 Task: Display the standings of the 2022 Victory Lane Racing NASCAR Cup Series for the race "Ambetter 301" on the track "New Hampshire".
Action: Mouse moved to (244, 512)
Screenshot: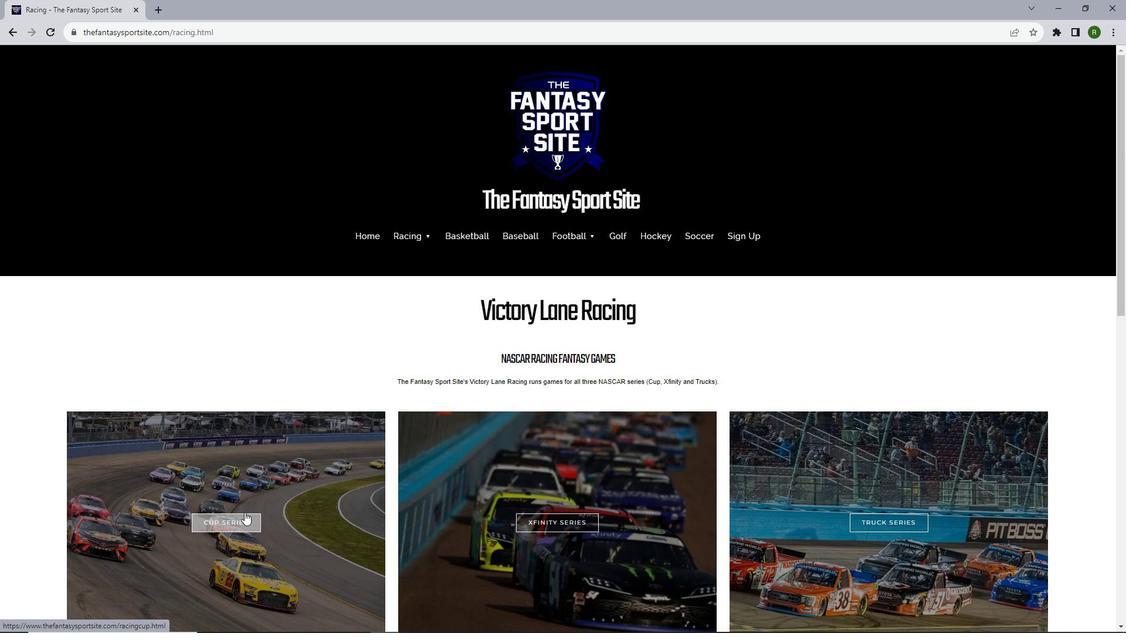 
Action: Mouse pressed left at (244, 512)
Screenshot: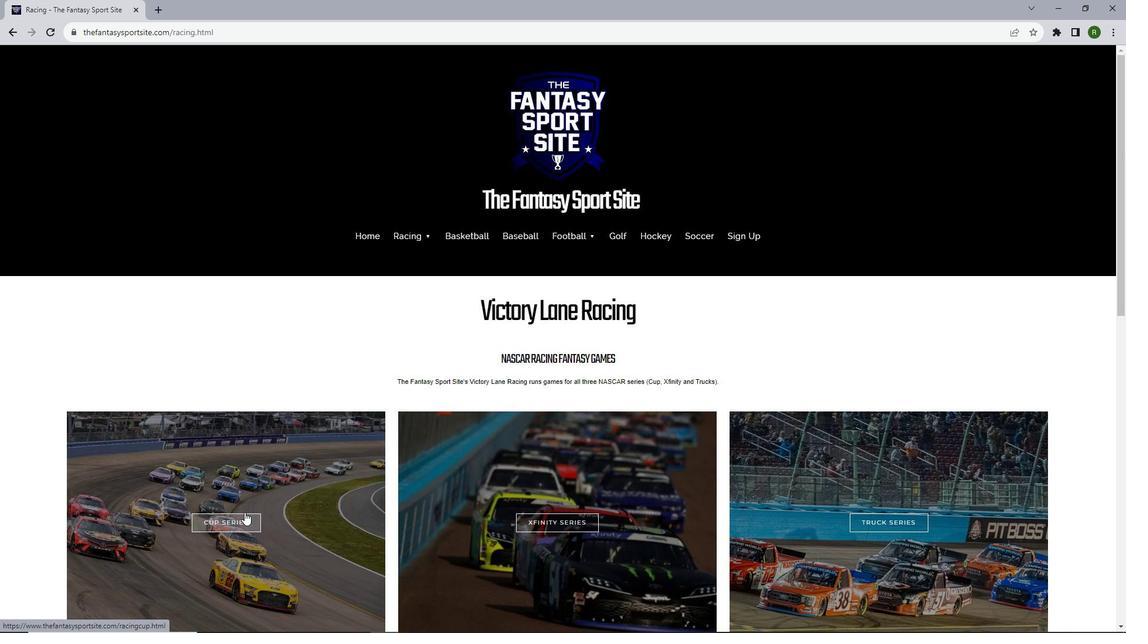 
Action: Mouse moved to (444, 499)
Screenshot: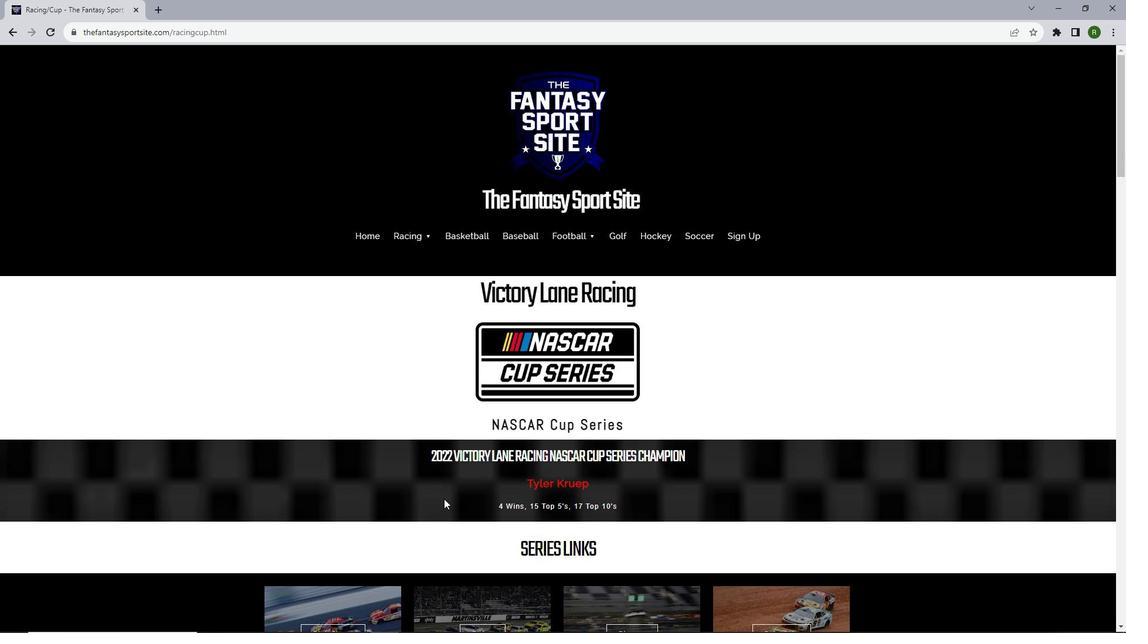 
Action: Mouse scrolled (444, 498) with delta (0, 0)
Screenshot: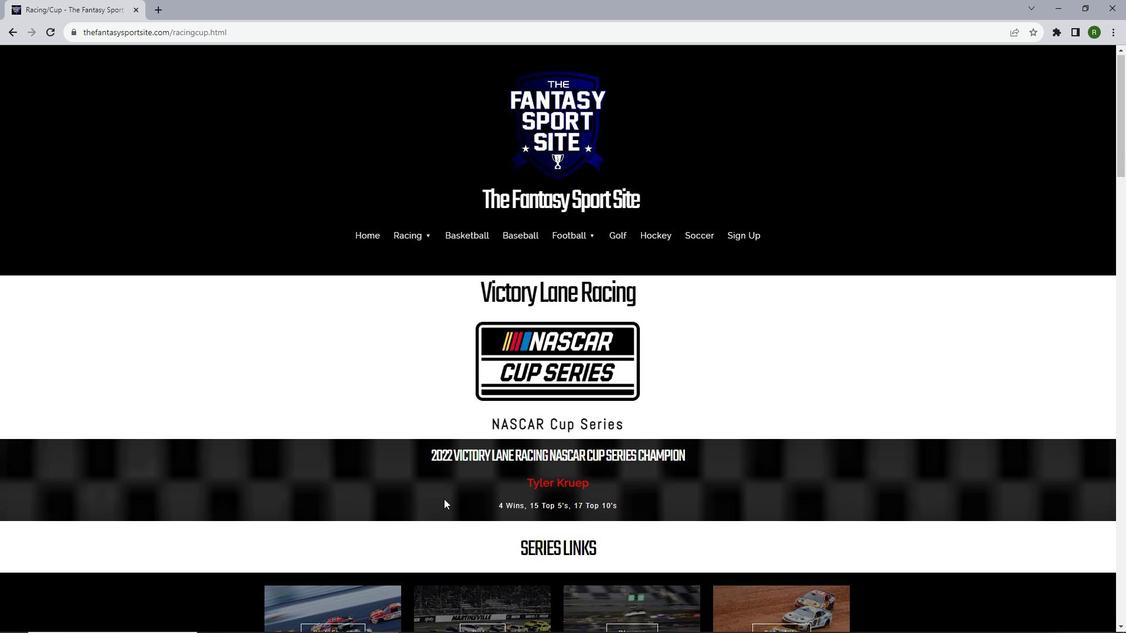 
Action: Mouse scrolled (444, 498) with delta (0, 0)
Screenshot: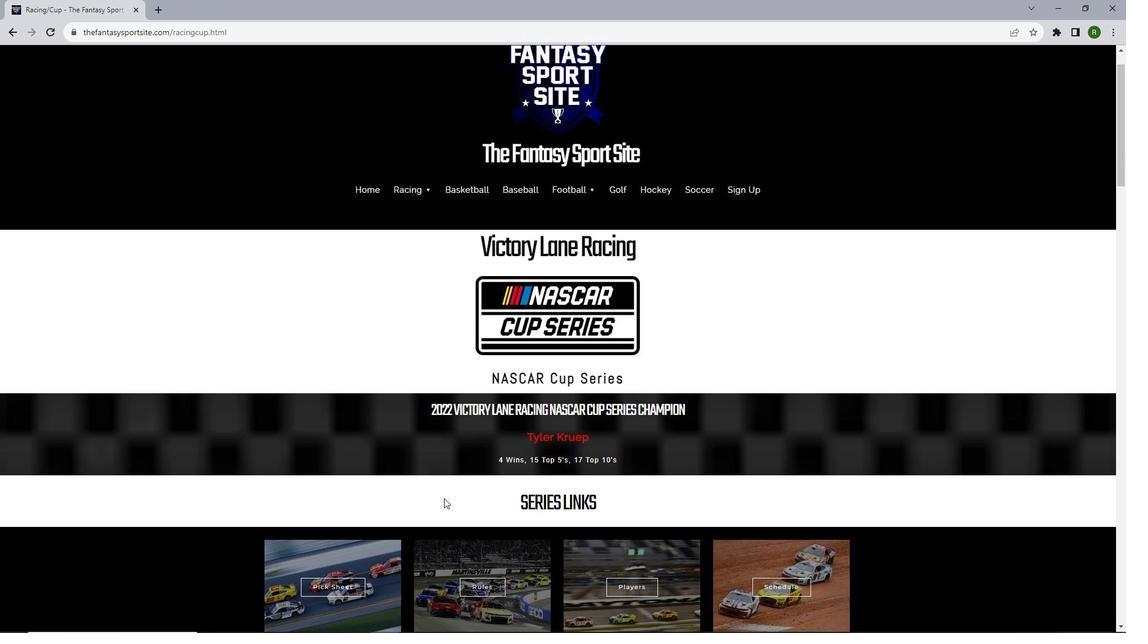 
Action: Mouse moved to (444, 498)
Screenshot: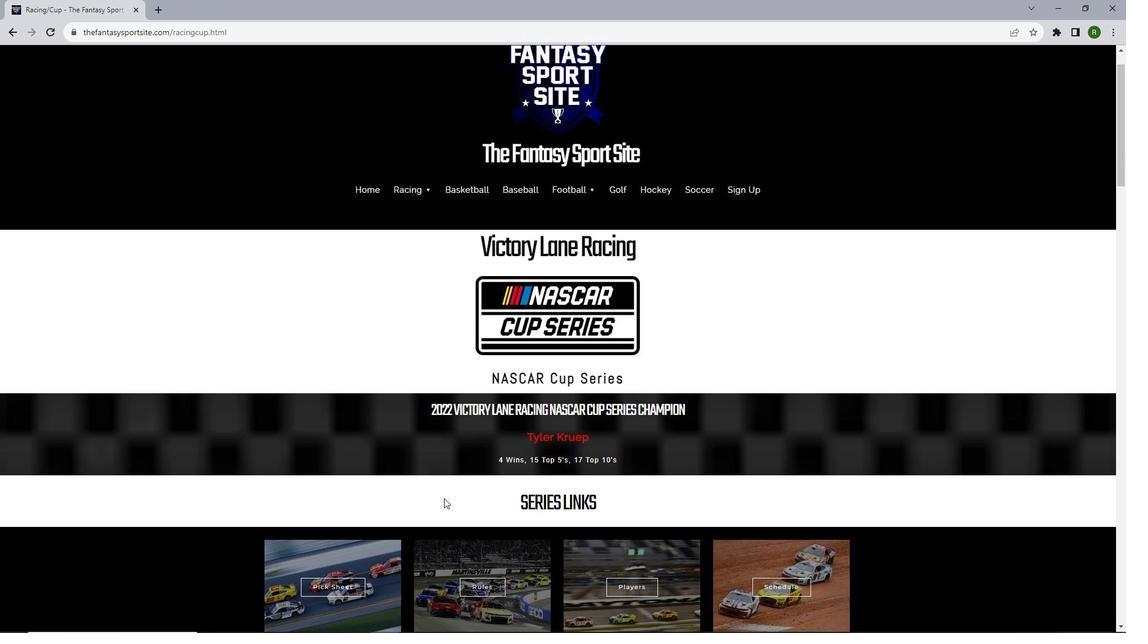 
Action: Mouse scrolled (444, 498) with delta (0, 0)
Screenshot: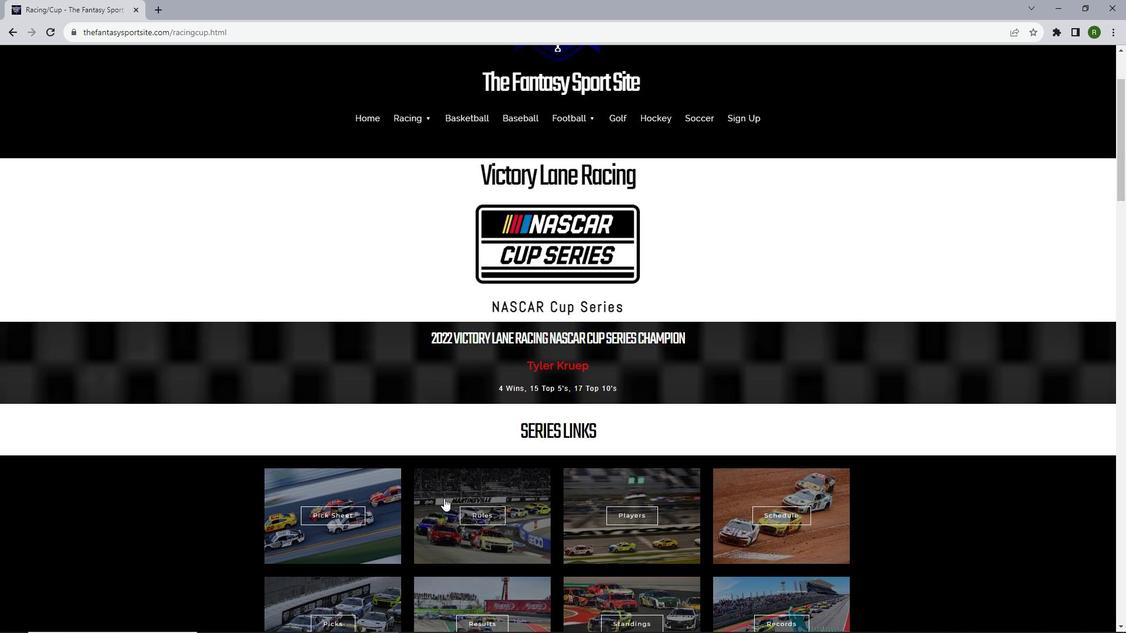 
Action: Mouse scrolled (444, 498) with delta (0, 0)
Screenshot: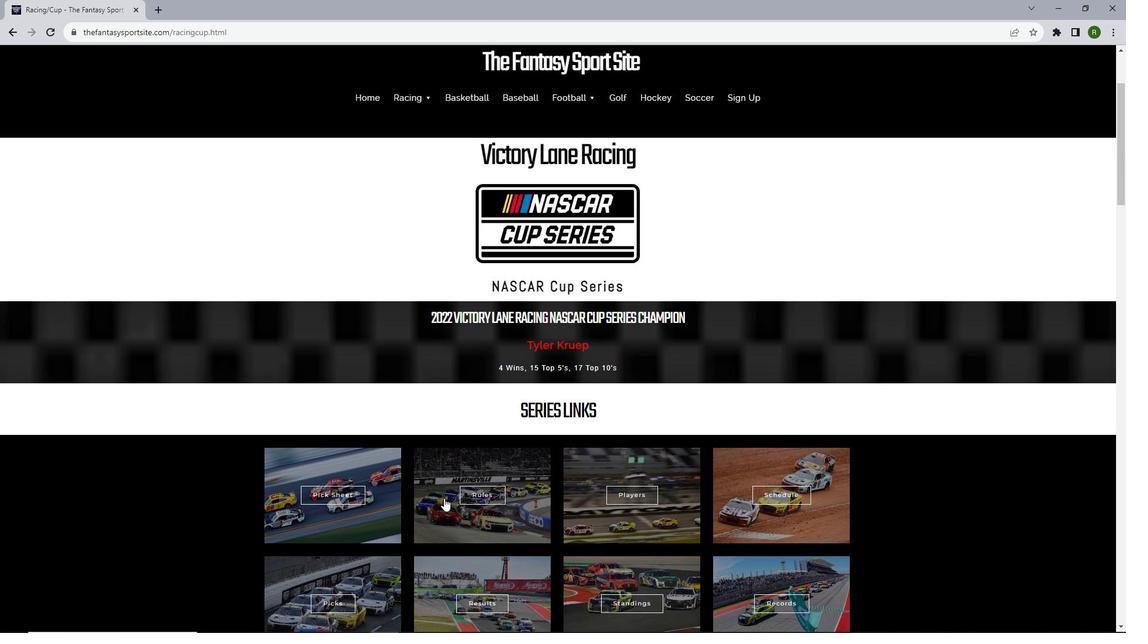 
Action: Mouse moved to (471, 491)
Screenshot: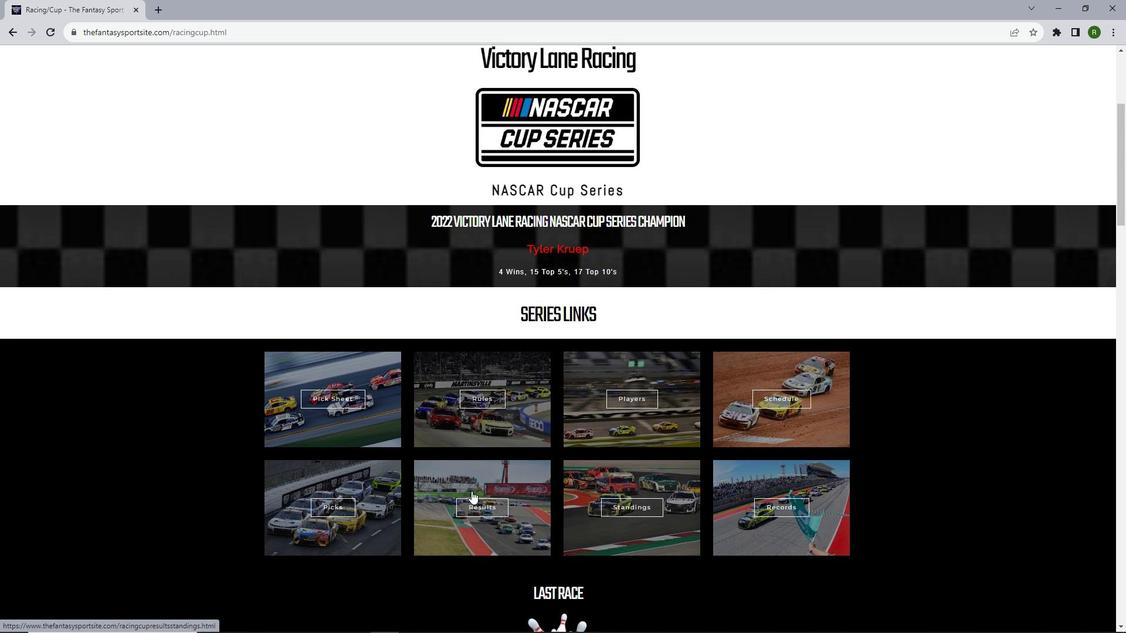 
Action: Mouse scrolled (471, 491) with delta (0, 0)
Screenshot: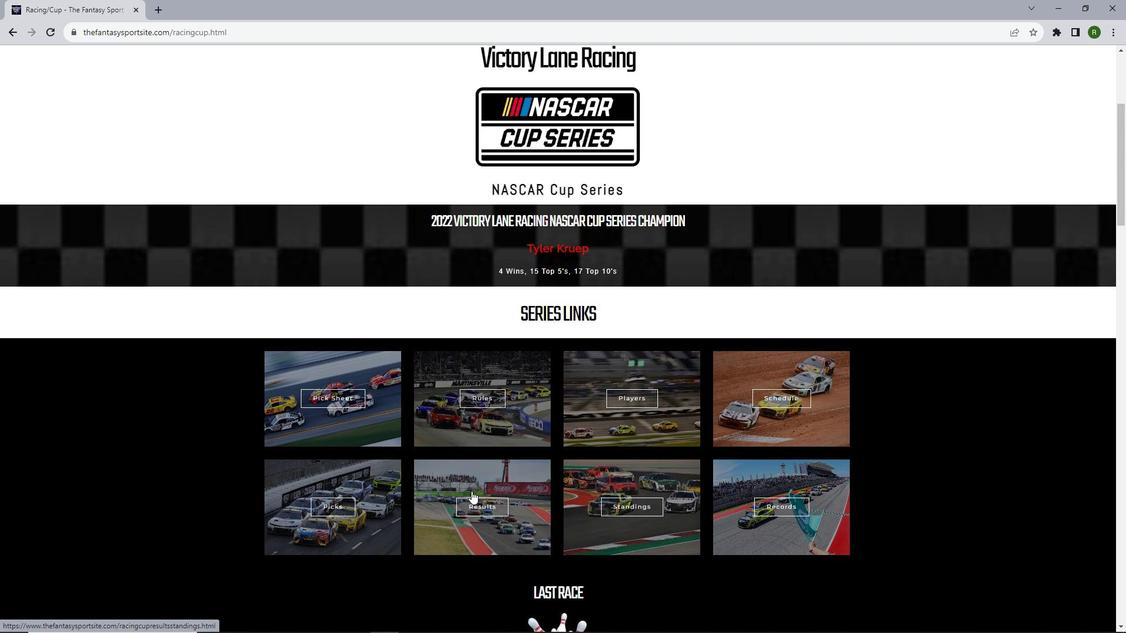 
Action: Mouse moved to (640, 450)
Screenshot: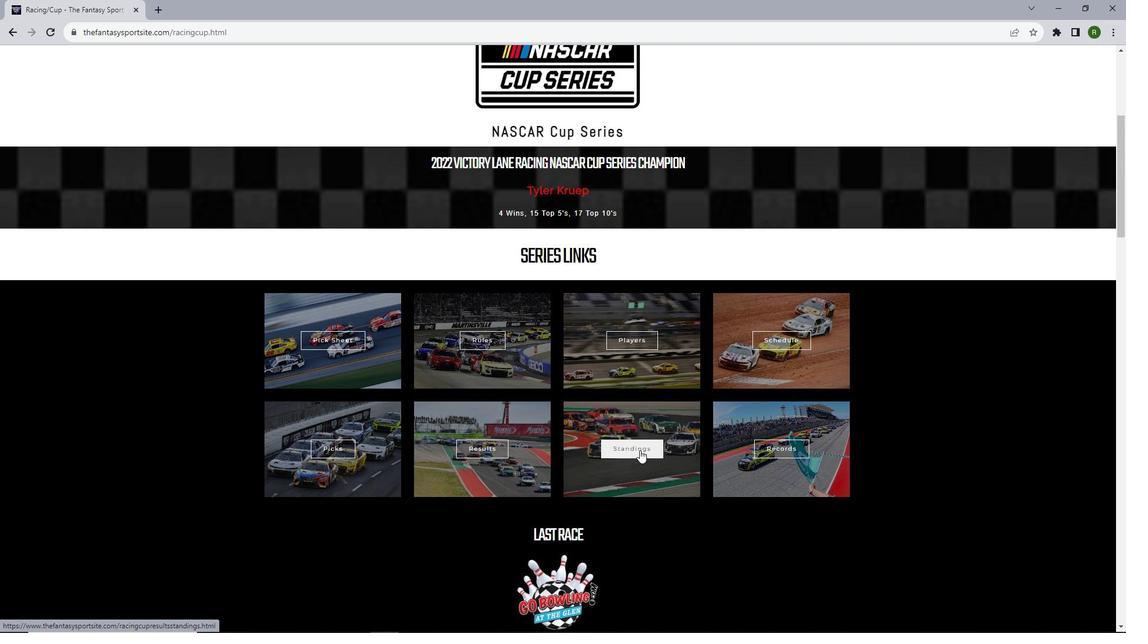 
Action: Mouse pressed left at (640, 450)
Screenshot: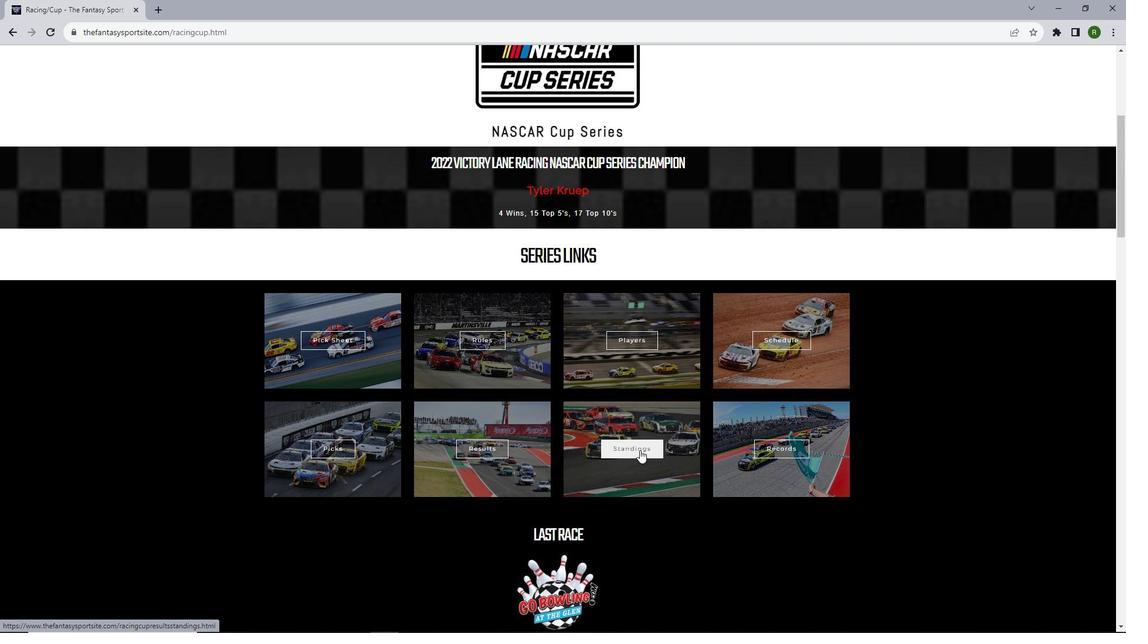 
Action: Mouse moved to (581, 431)
Screenshot: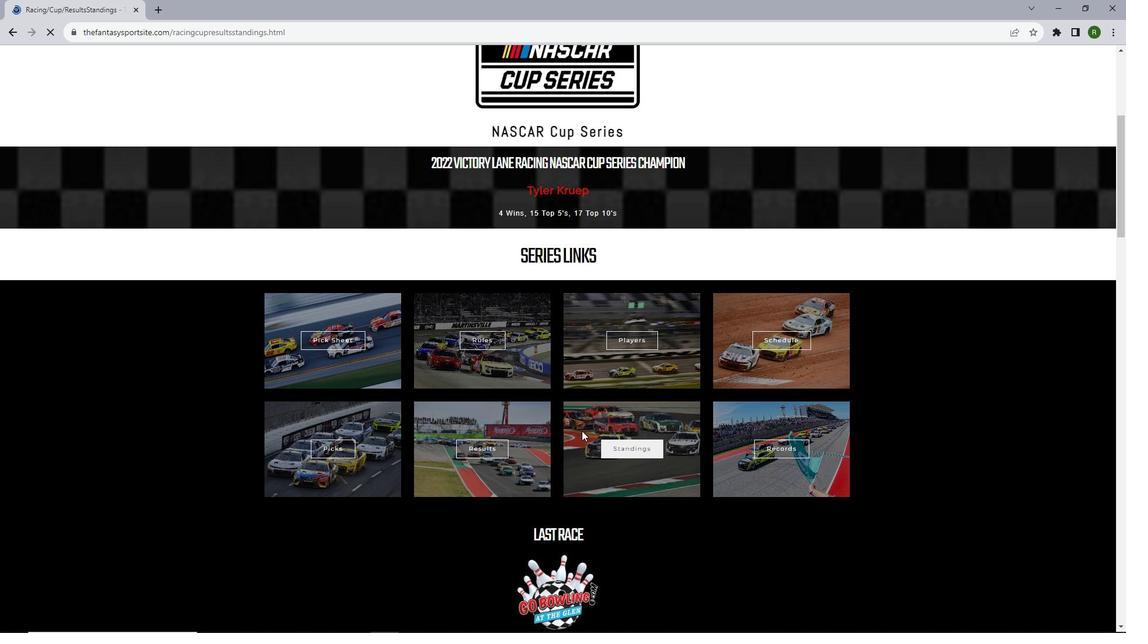 
Action: Mouse scrolled (581, 430) with delta (0, 0)
Screenshot: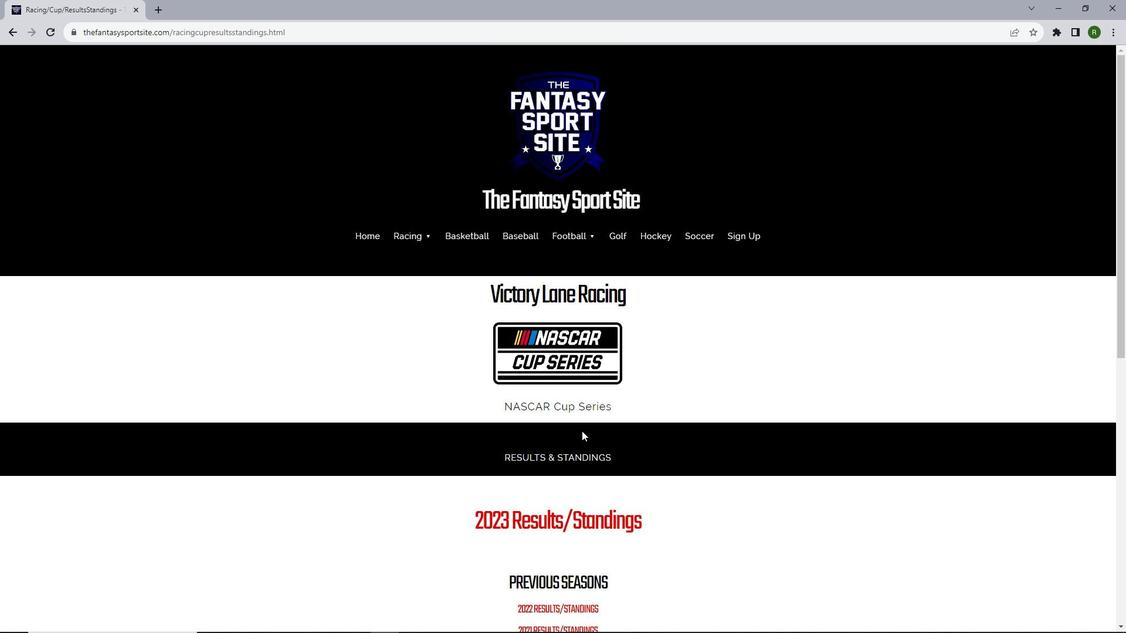 
Action: Mouse scrolled (581, 430) with delta (0, 0)
Screenshot: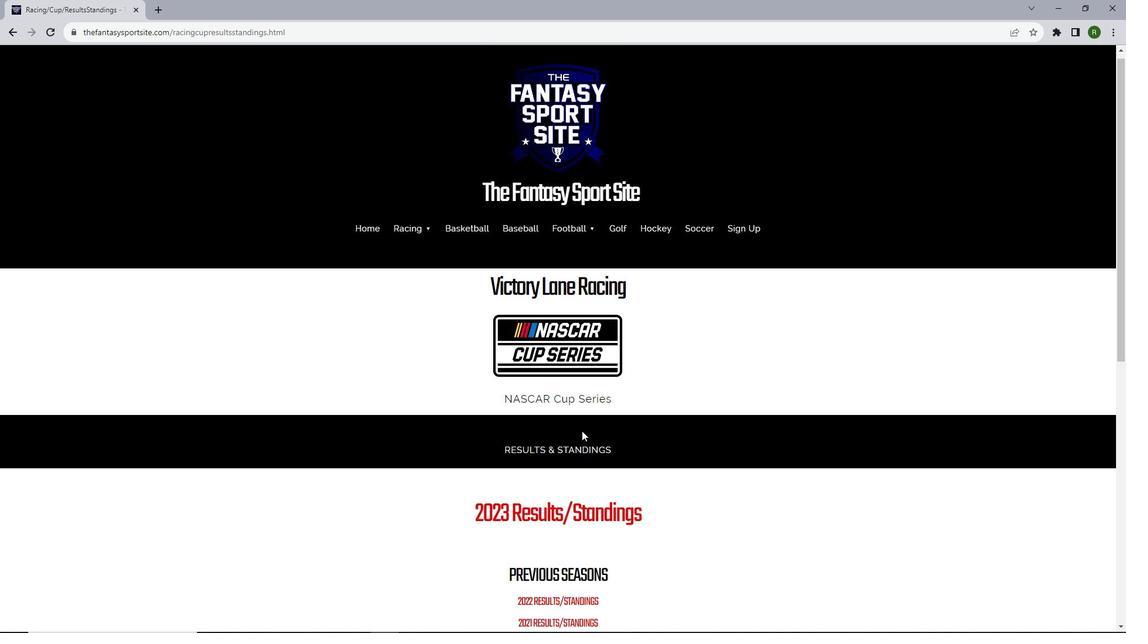 
Action: Mouse scrolled (581, 430) with delta (0, 0)
Screenshot: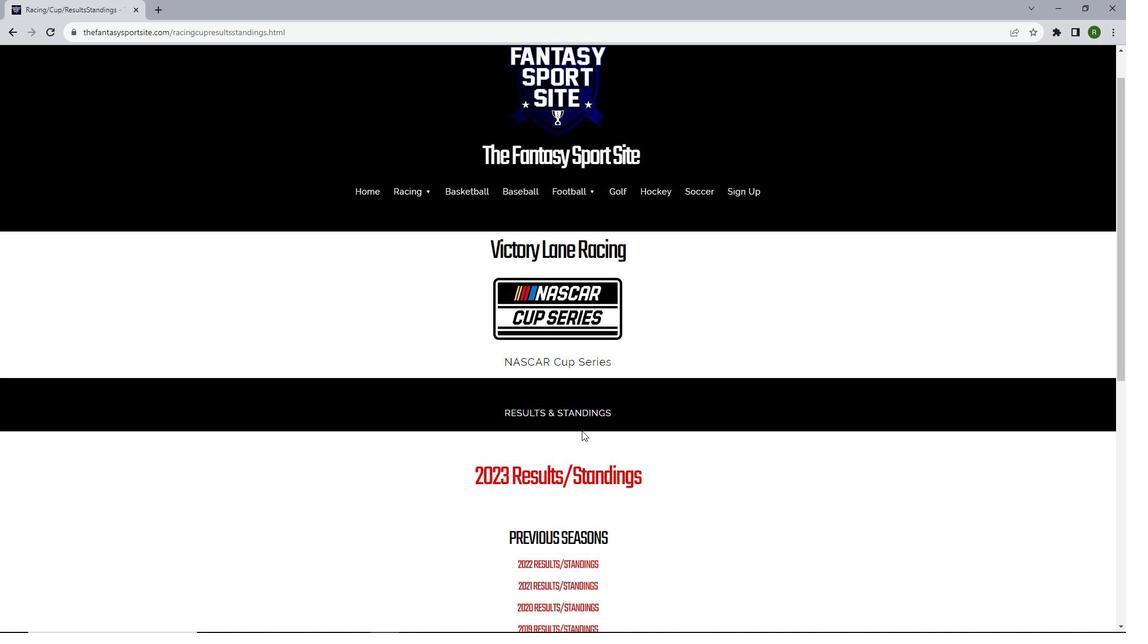 
Action: Mouse moved to (562, 431)
Screenshot: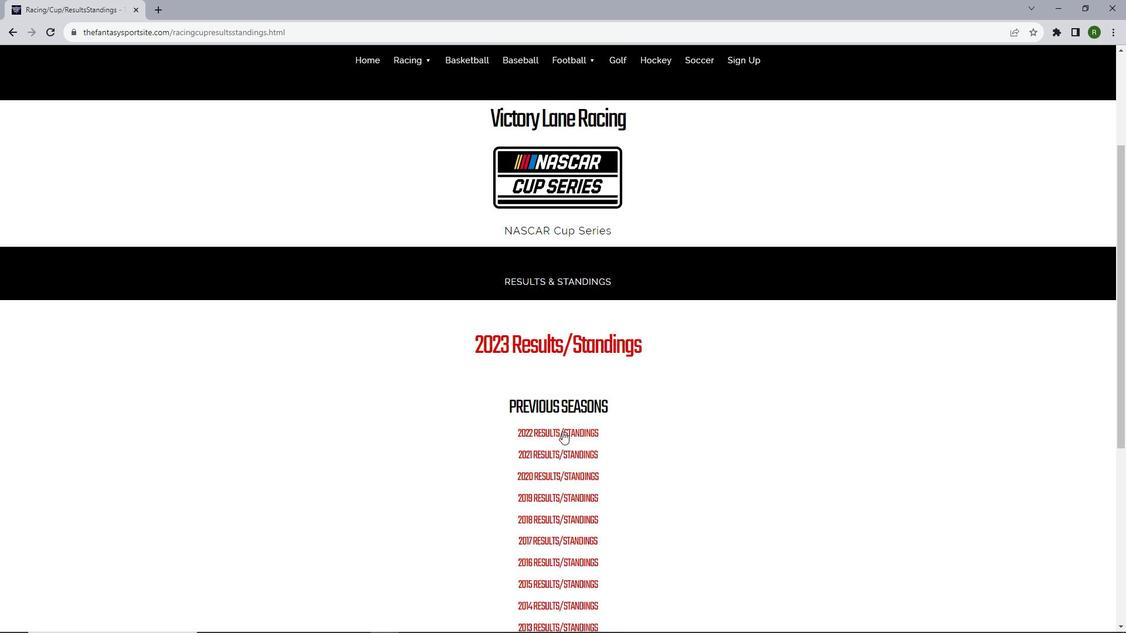 
Action: Mouse pressed left at (562, 431)
Screenshot: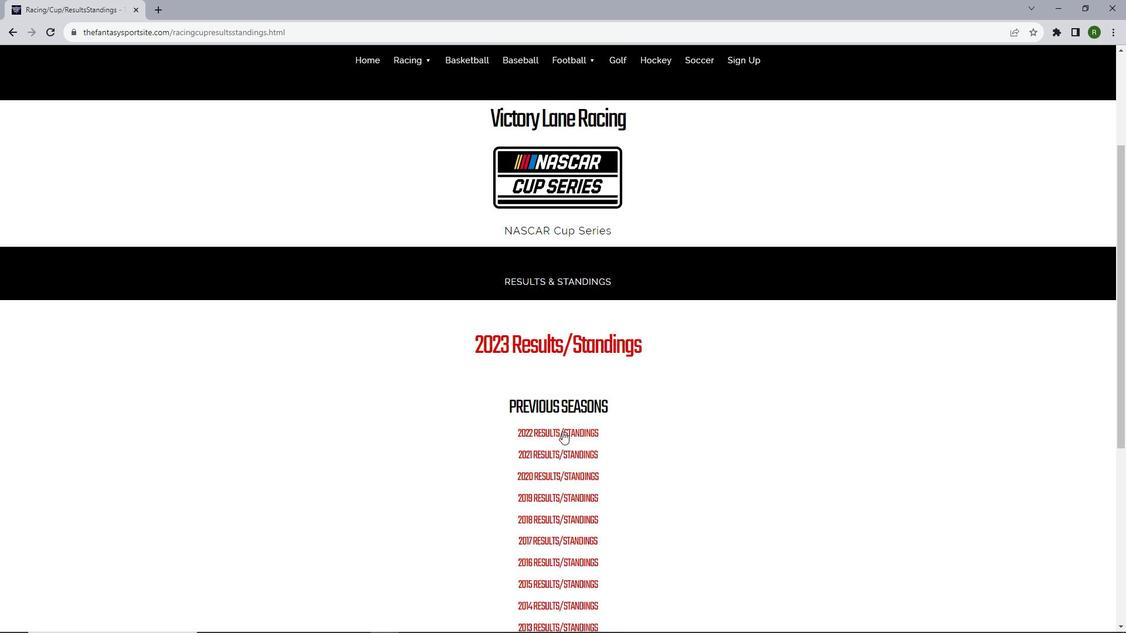 
Action: Mouse moved to (723, 366)
Screenshot: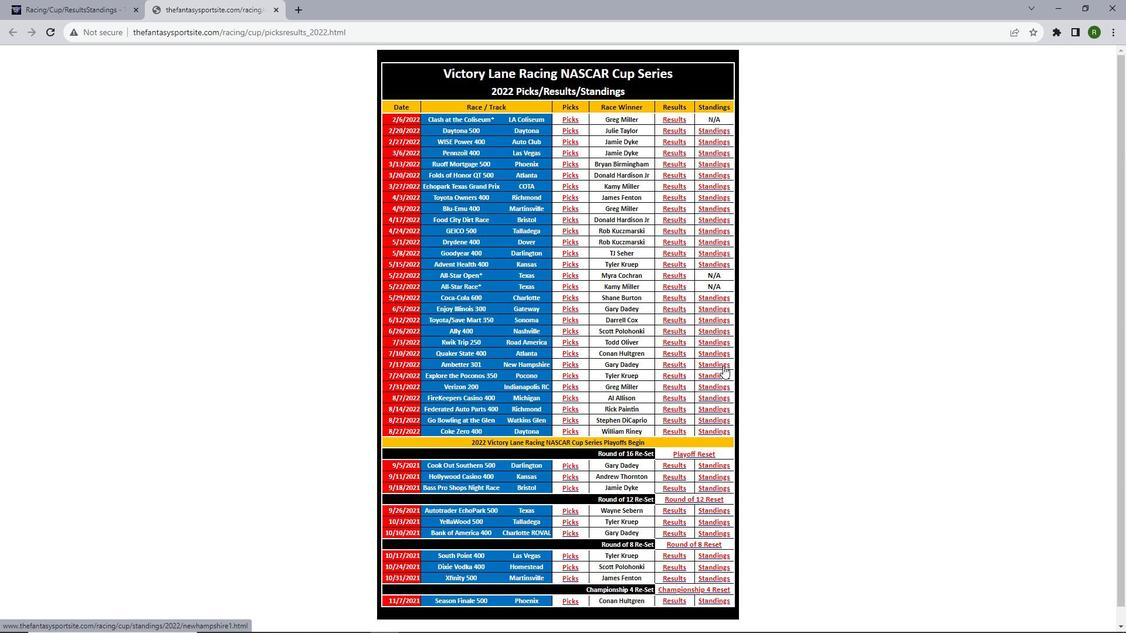 
Action: Mouse pressed left at (723, 366)
Screenshot: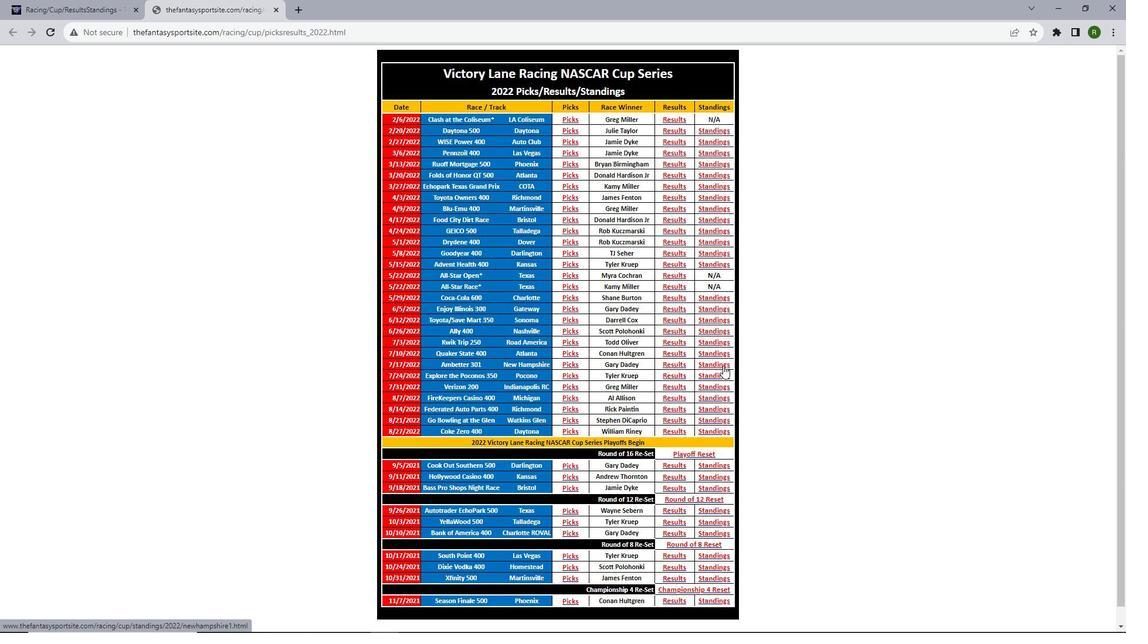 
Action: Mouse moved to (492, 333)
Screenshot: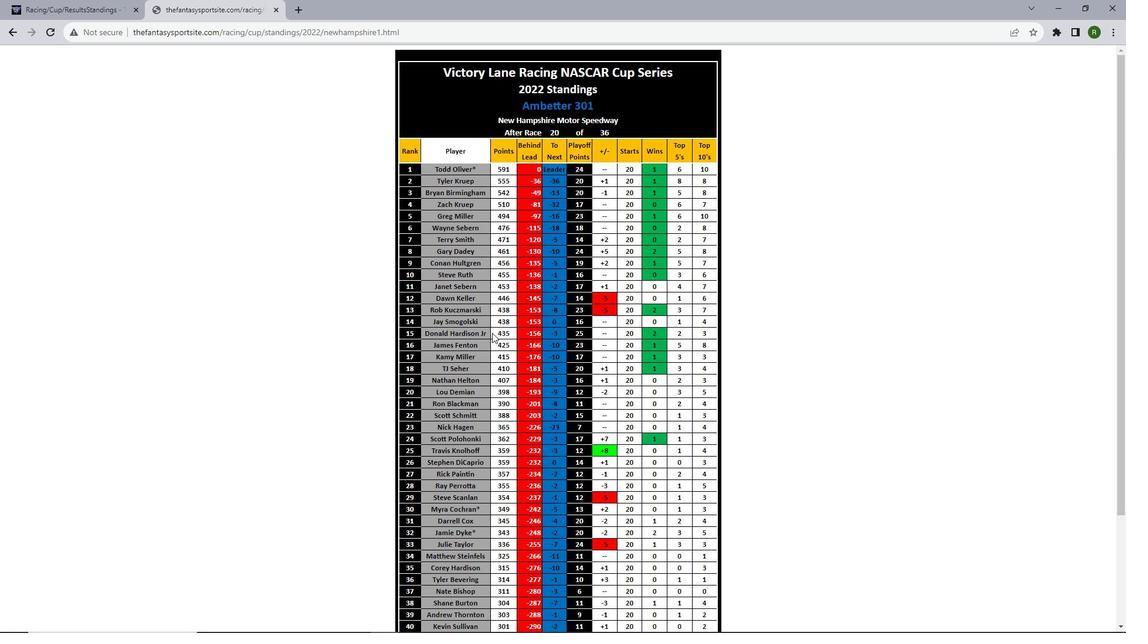 
Action: Mouse scrolled (492, 332) with delta (0, 0)
Screenshot: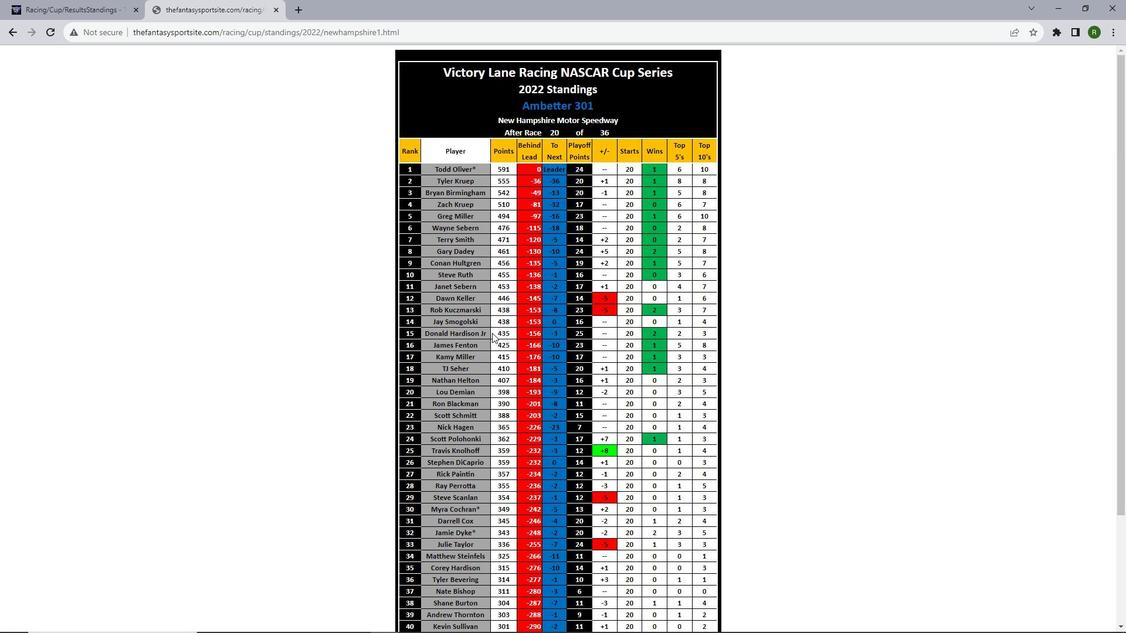 
Action: Mouse scrolled (492, 332) with delta (0, 0)
Screenshot: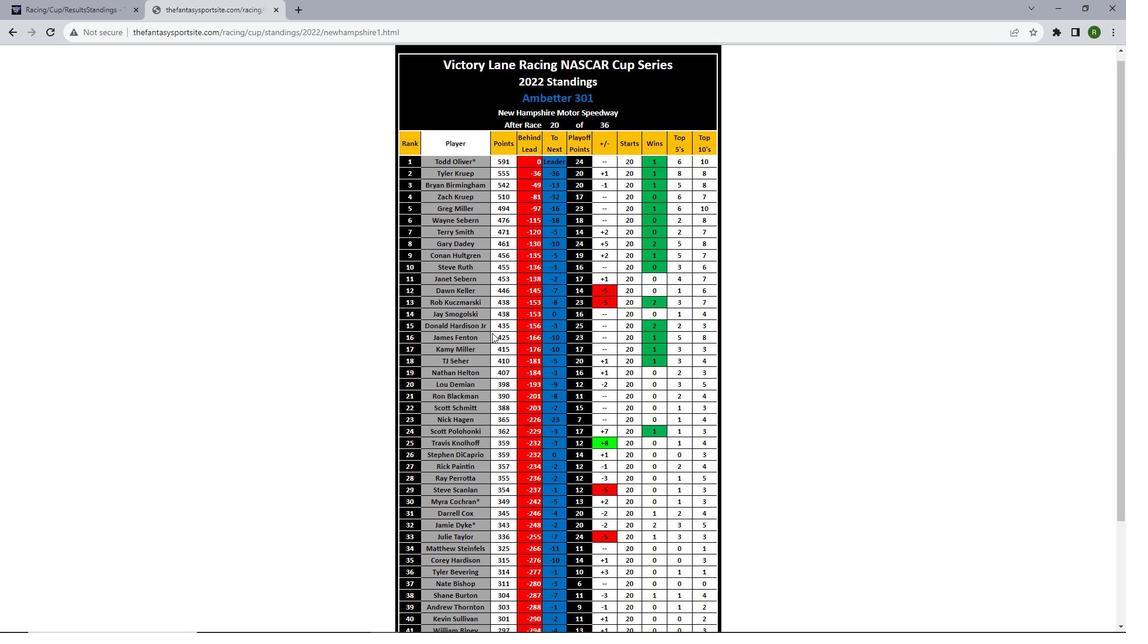 
Action: Mouse scrolled (492, 332) with delta (0, 0)
Screenshot: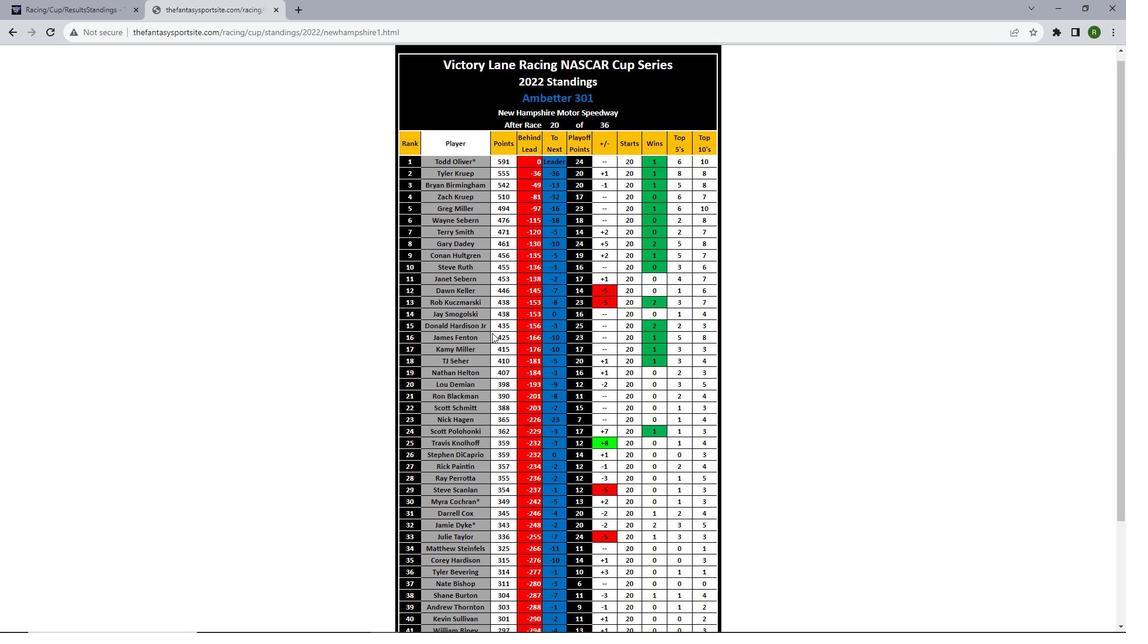 
Action: Mouse scrolled (492, 332) with delta (0, 0)
Screenshot: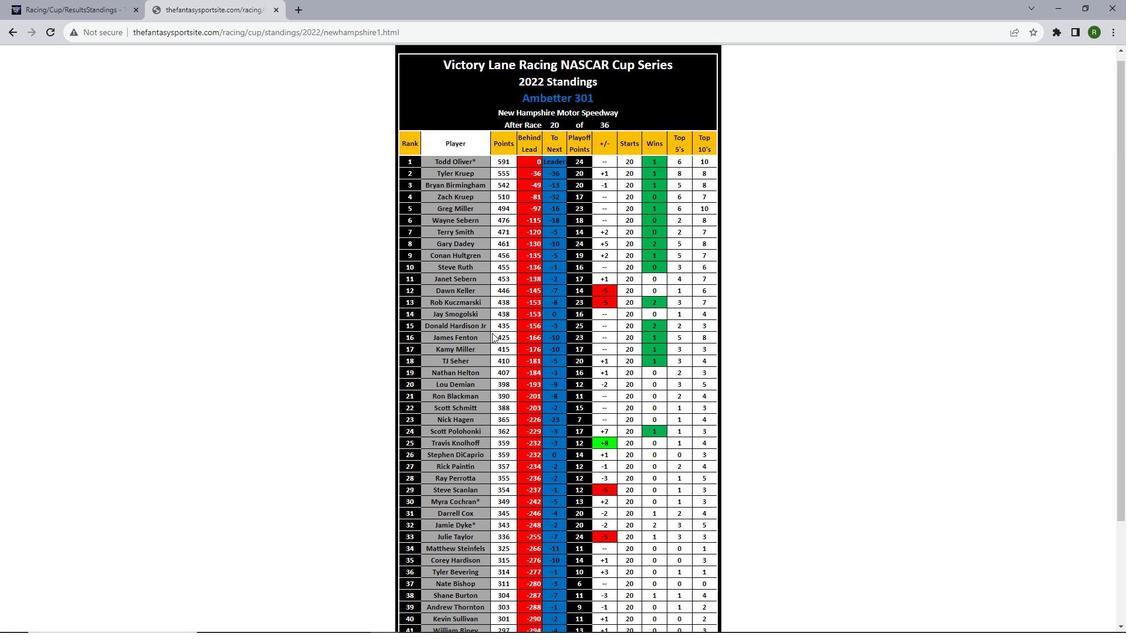 
Action: Mouse scrolled (492, 332) with delta (0, 0)
Screenshot: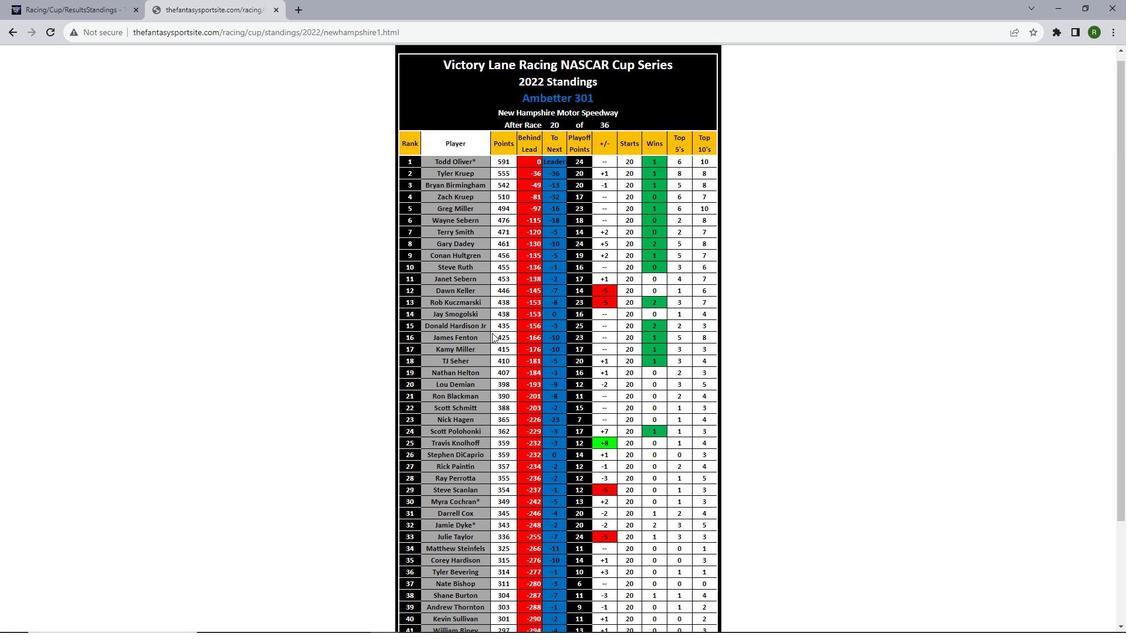 
Action: Mouse scrolled (492, 332) with delta (0, 0)
Screenshot: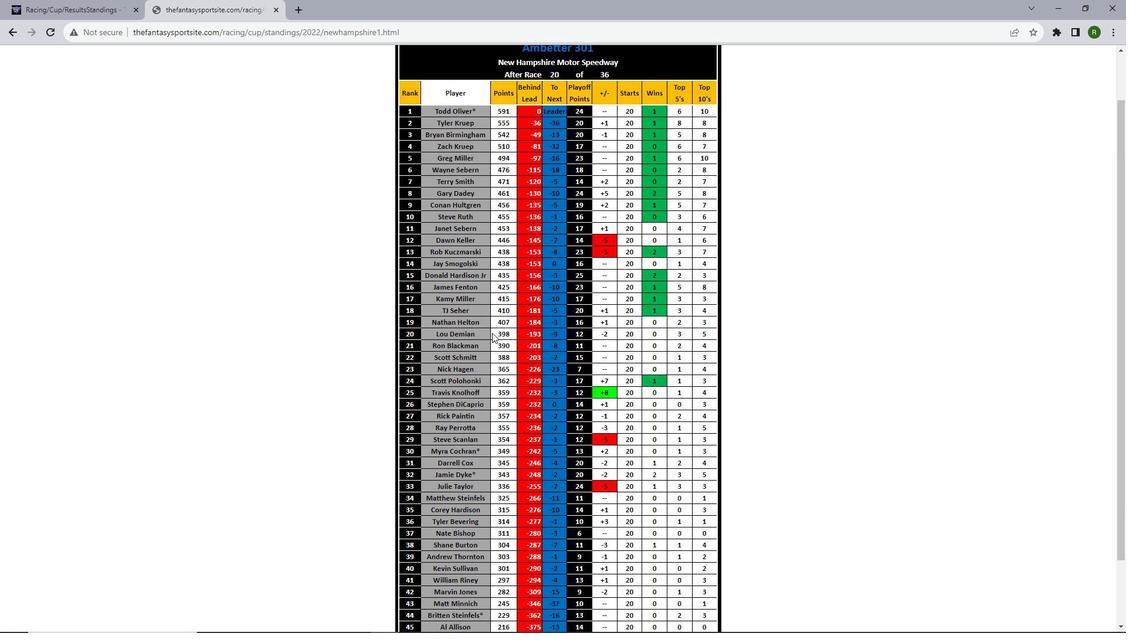 
Action: Mouse scrolled (492, 332) with delta (0, 0)
Screenshot: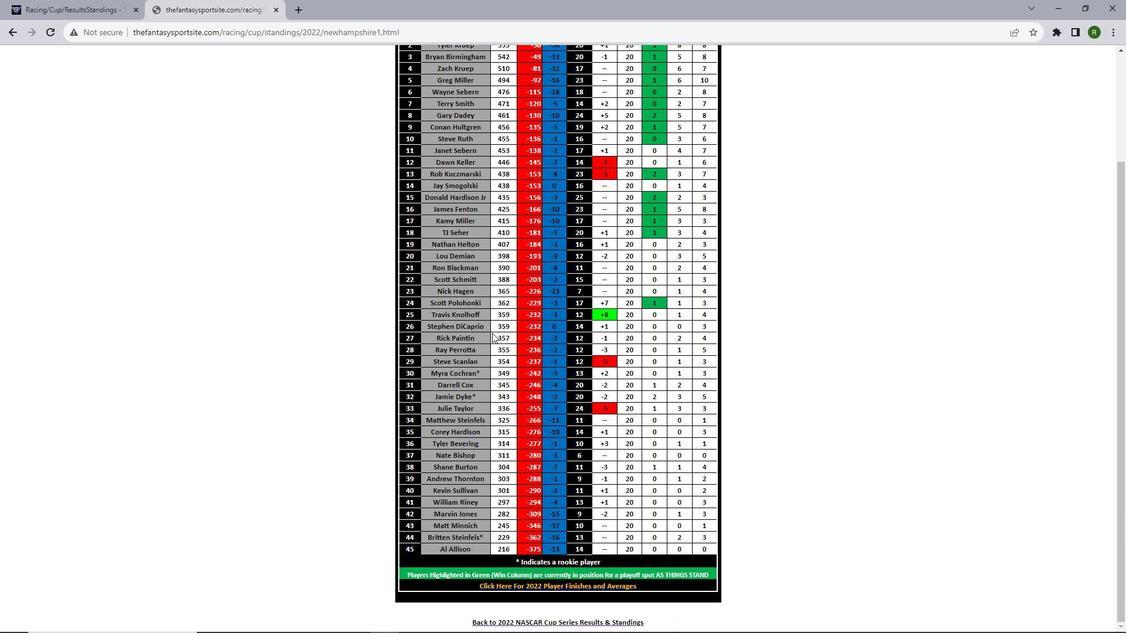 
Action: Mouse scrolled (492, 332) with delta (0, 0)
Screenshot: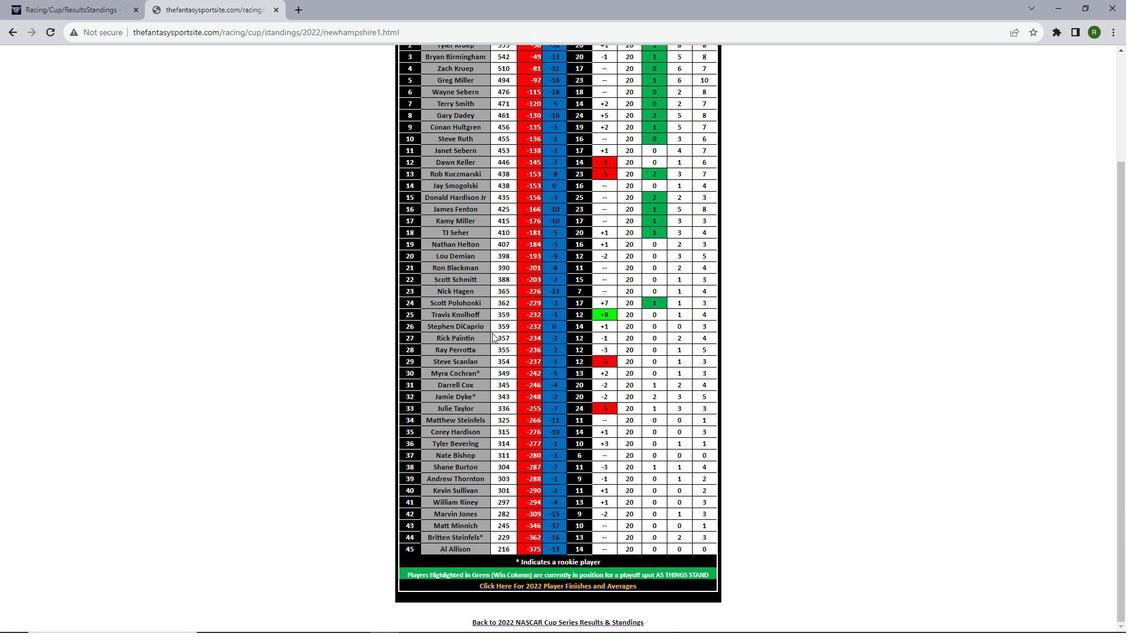 
Action: Mouse scrolled (492, 332) with delta (0, 0)
Screenshot: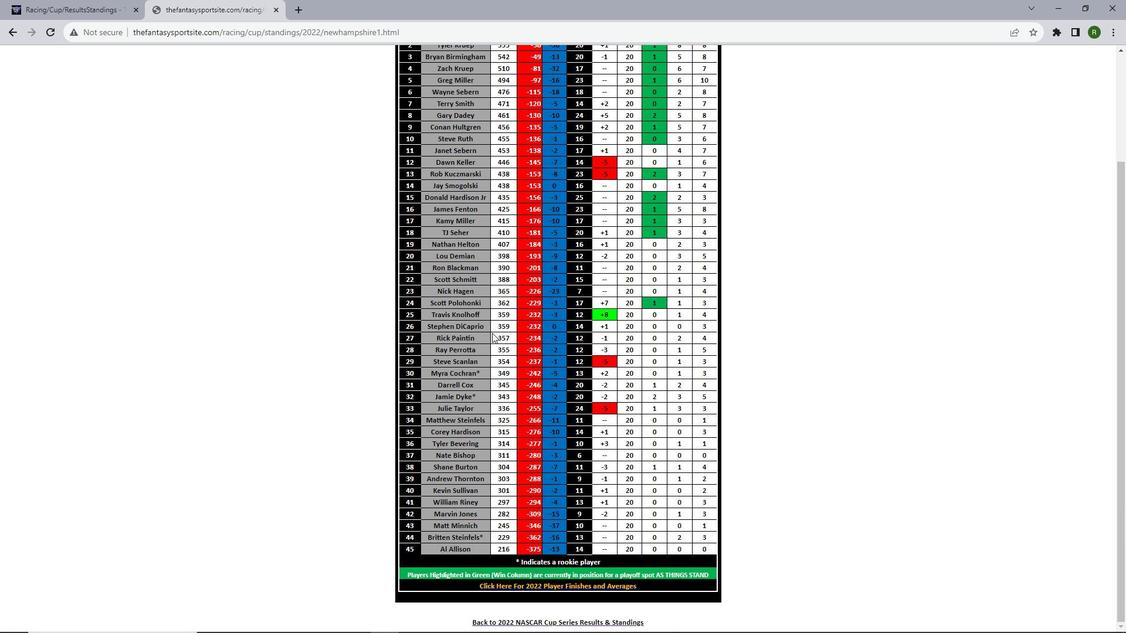 
Action: Mouse scrolled (492, 332) with delta (0, 0)
Screenshot: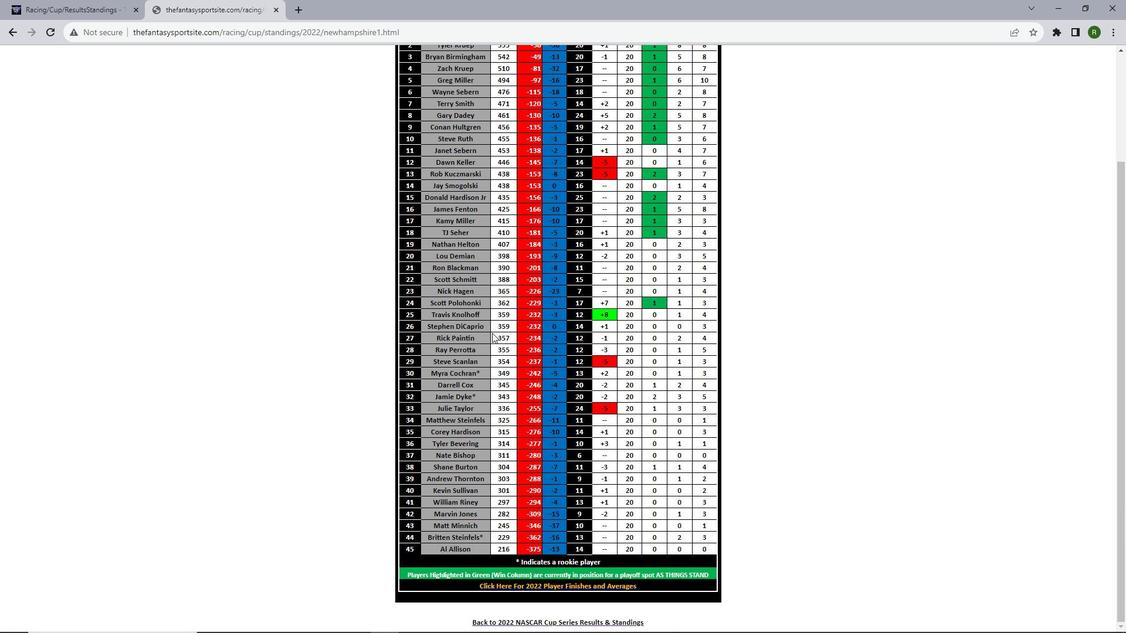 
Action: Mouse scrolled (492, 332) with delta (0, 0)
Screenshot: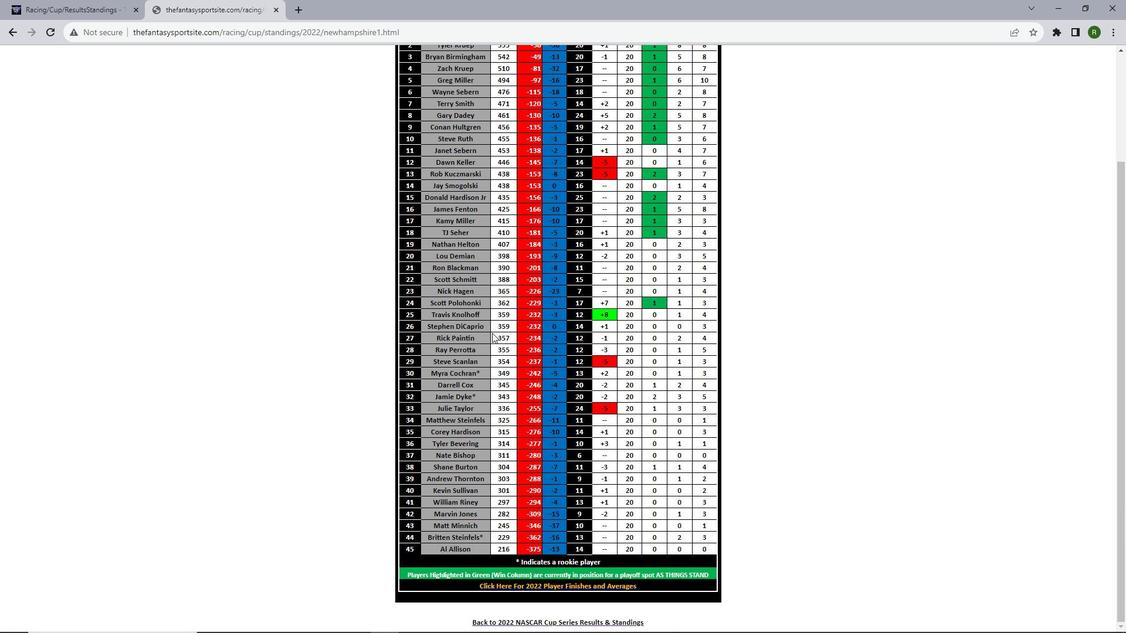 
Action: Mouse scrolled (492, 332) with delta (0, 0)
Screenshot: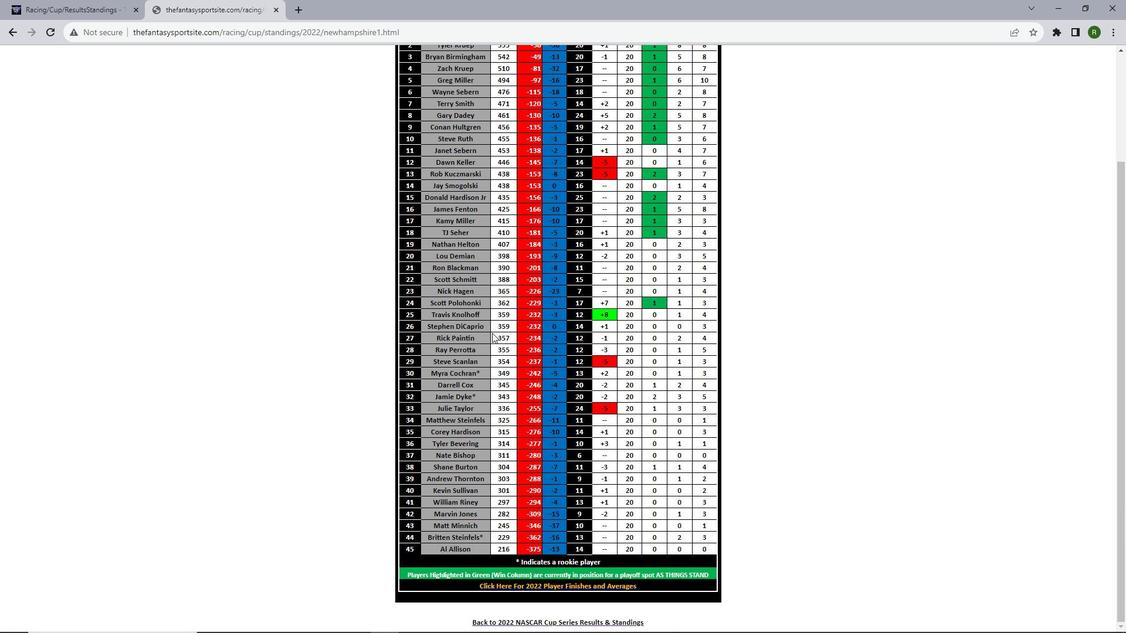 
Action: Mouse scrolled (492, 332) with delta (0, 0)
Screenshot: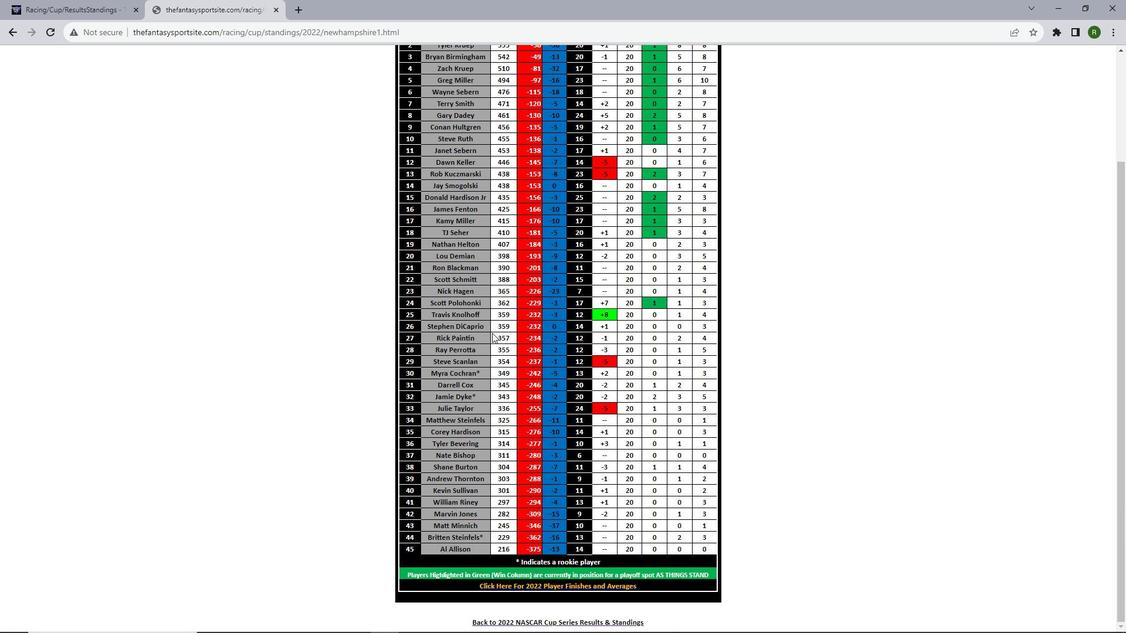 
Action: Mouse scrolled (492, 332) with delta (0, 0)
Screenshot: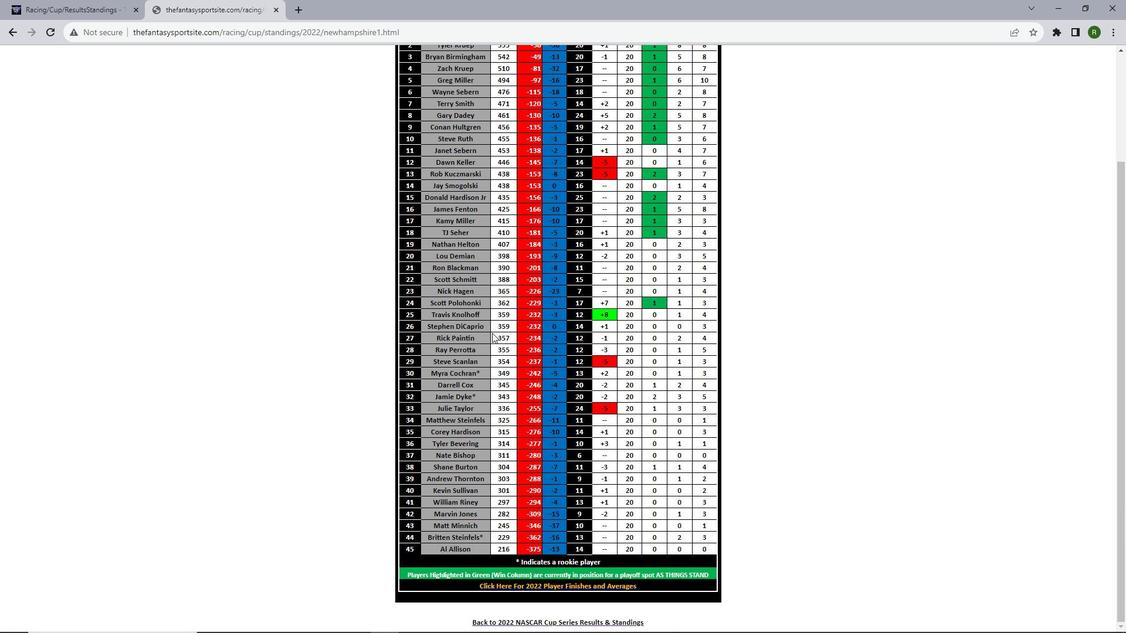 
Action: Mouse scrolled (492, 333) with delta (0, 0)
Screenshot: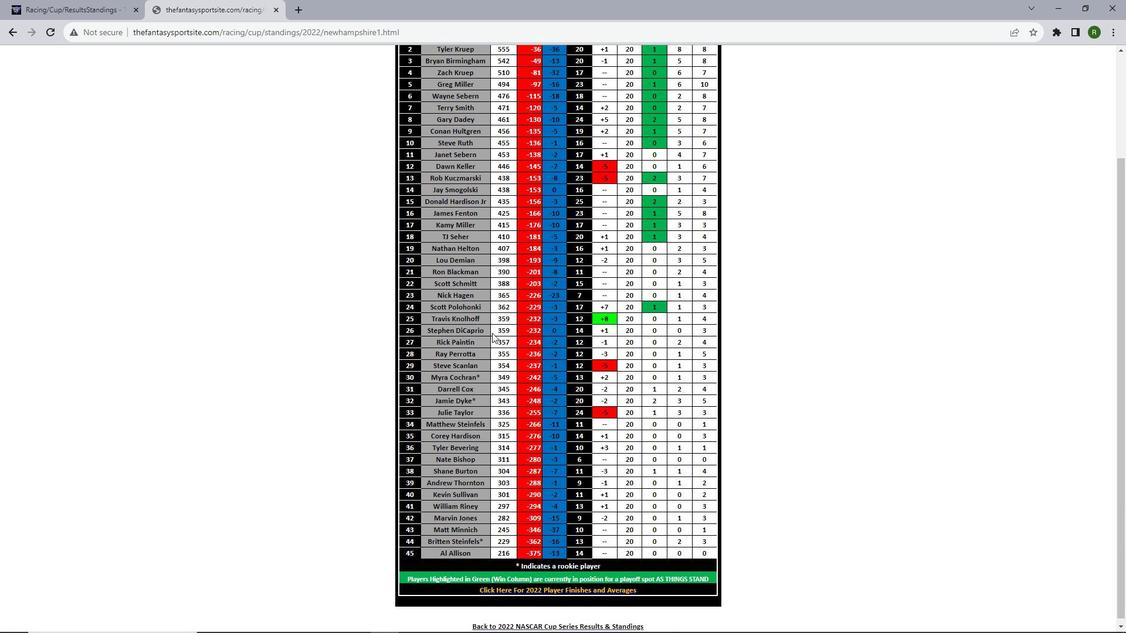 
Action: Mouse scrolled (492, 333) with delta (0, 0)
Screenshot: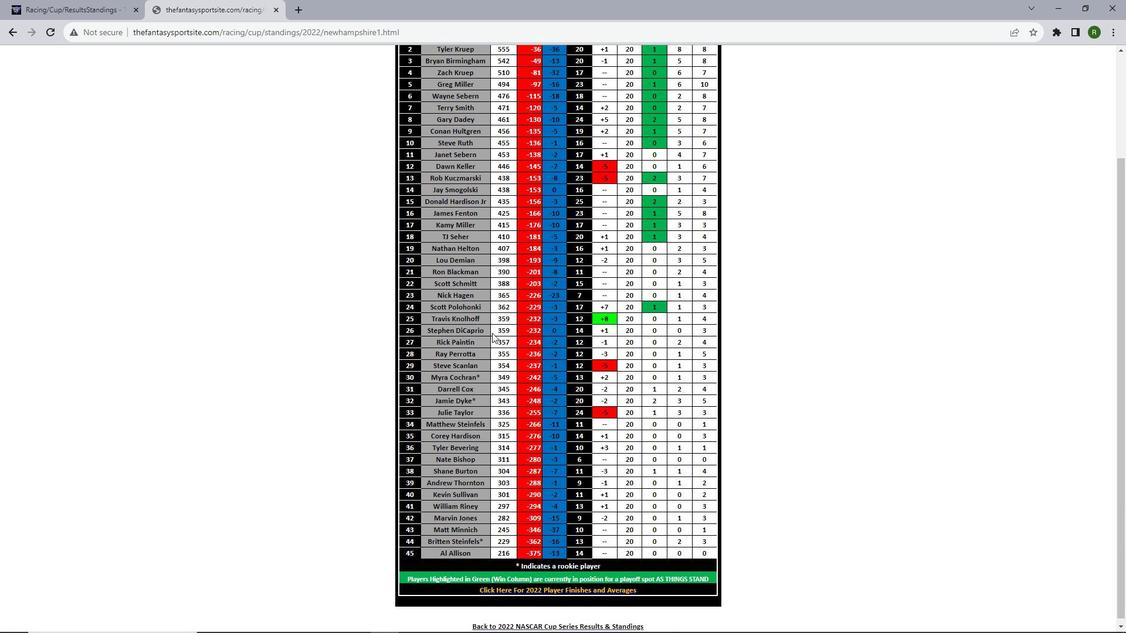 
Action: Mouse scrolled (492, 333) with delta (0, 0)
Screenshot: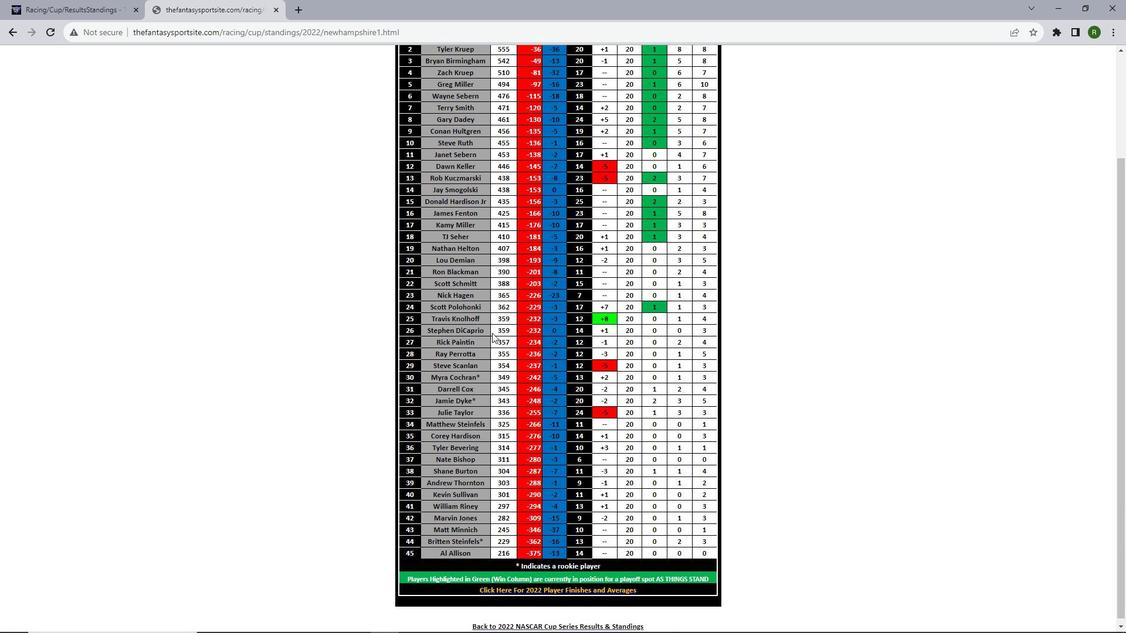
Action: Mouse scrolled (492, 333) with delta (0, 0)
Screenshot: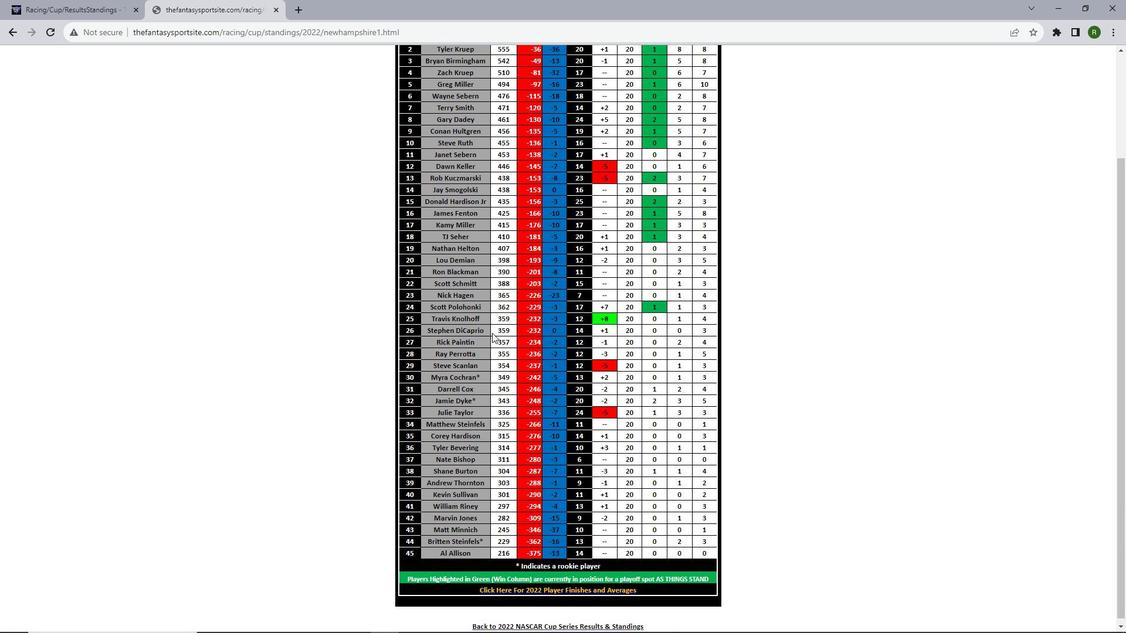
Action: Mouse scrolled (492, 333) with delta (0, 0)
Screenshot: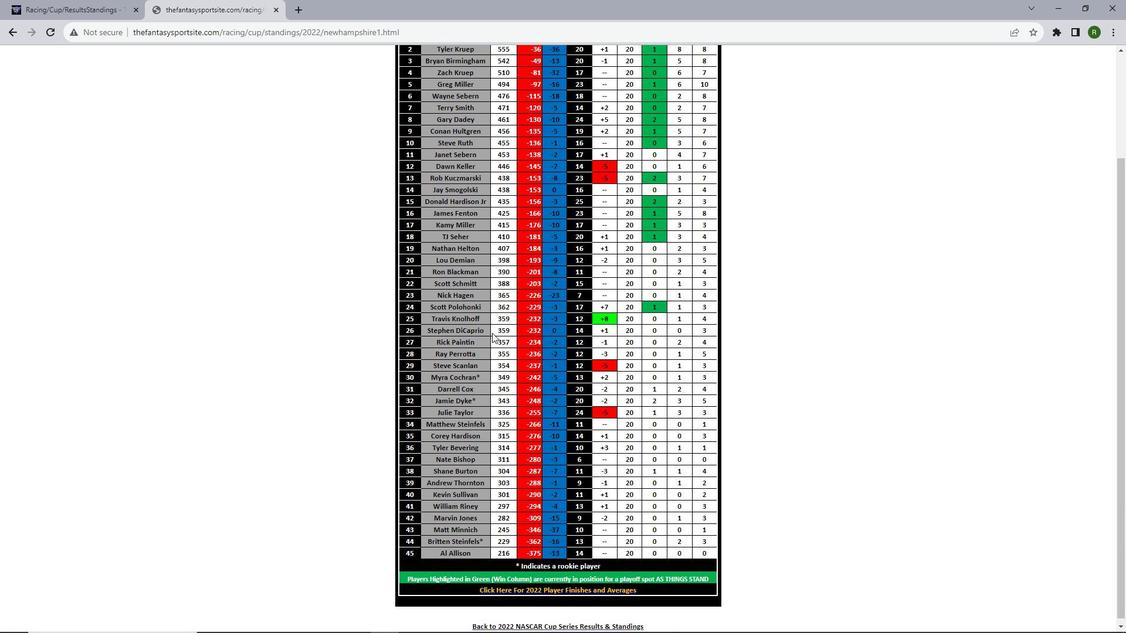 
Action: Mouse scrolled (492, 333) with delta (0, 0)
Screenshot: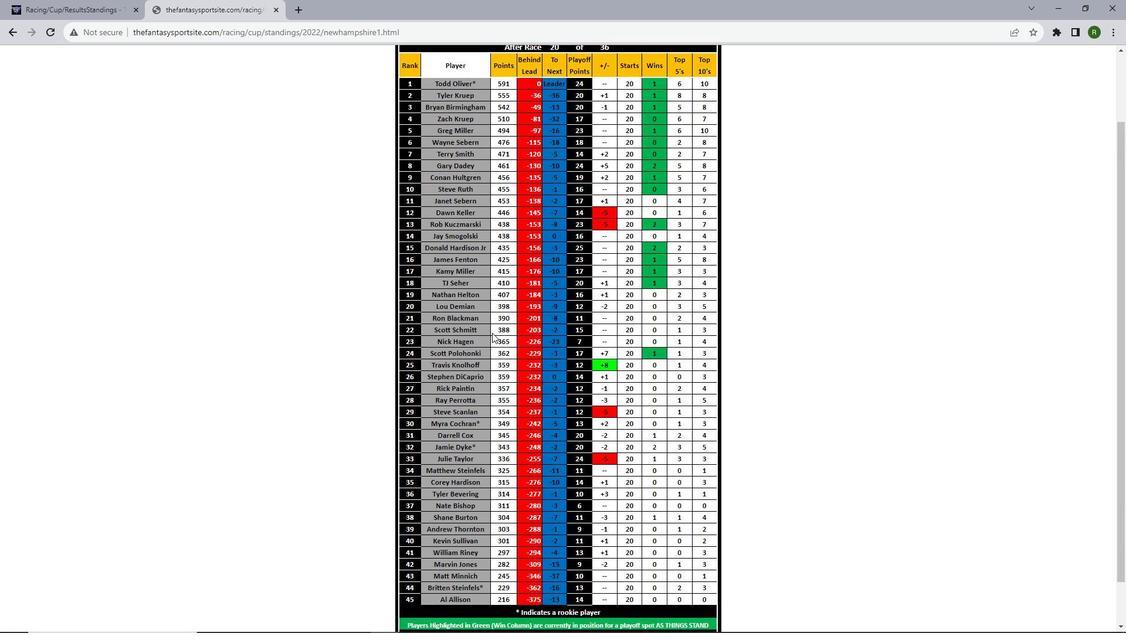 
Action: Mouse moved to (492, 332)
Screenshot: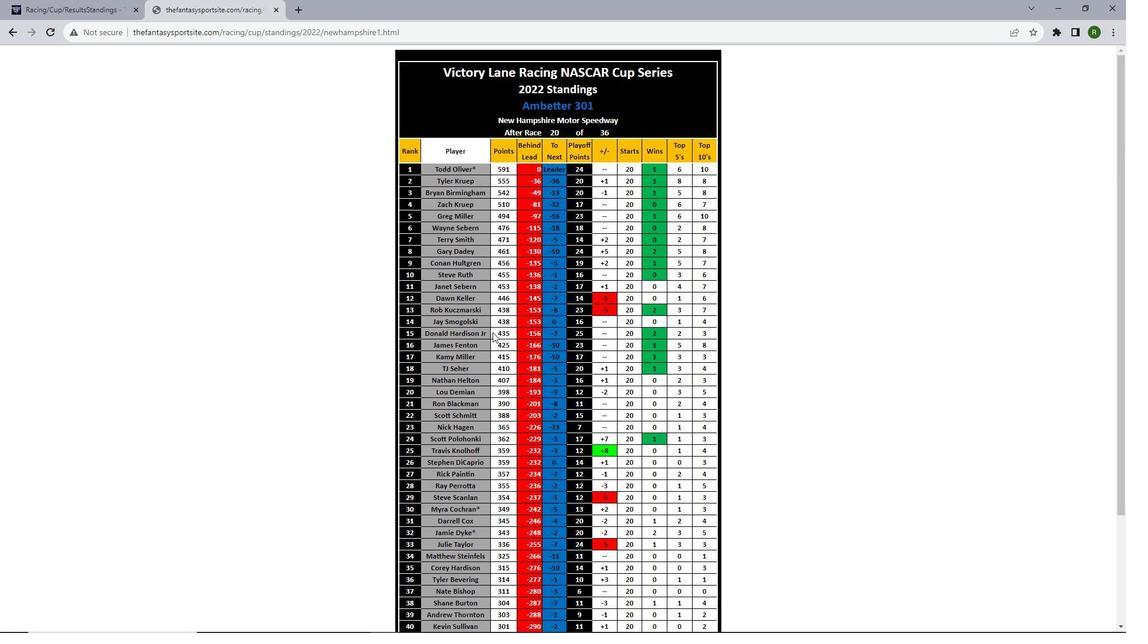 
